 Task: Send confidential mode emails to clients with secure payment links.
Action: Mouse moved to (115, 121)
Screenshot: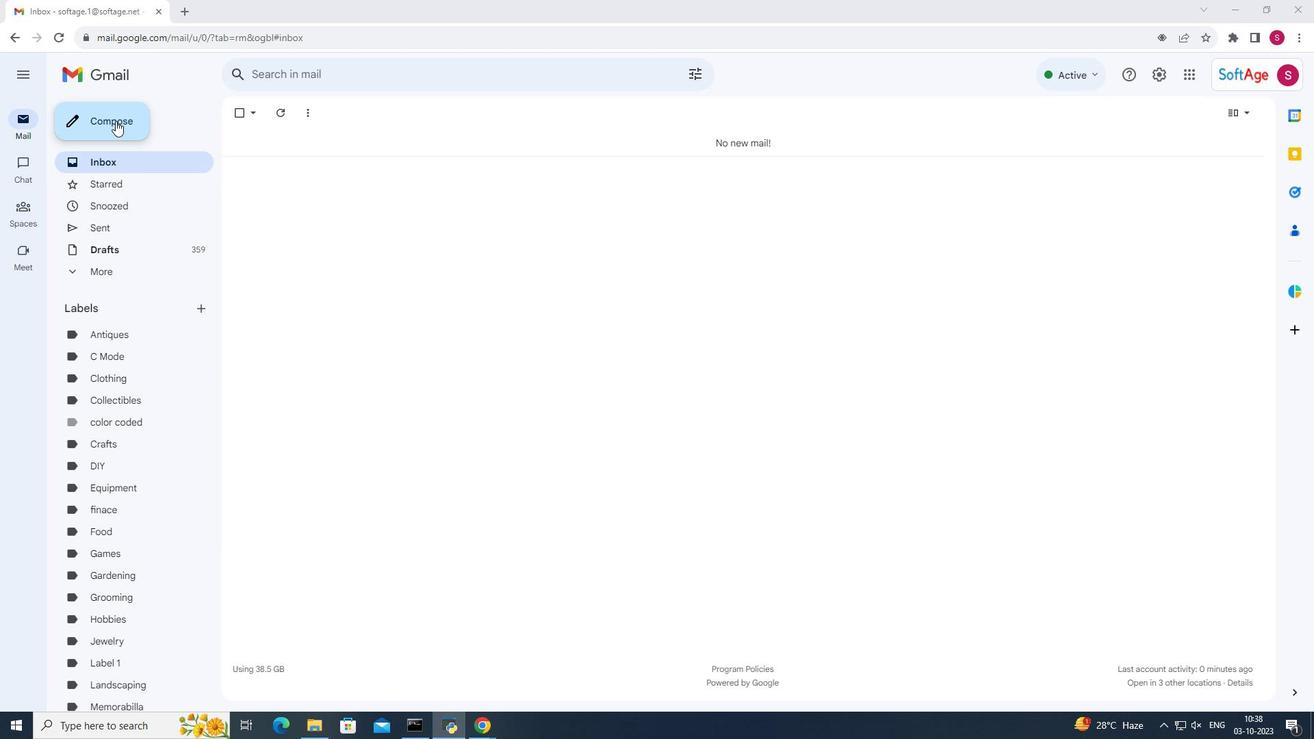 
Action: Mouse pressed left at (115, 121)
Screenshot: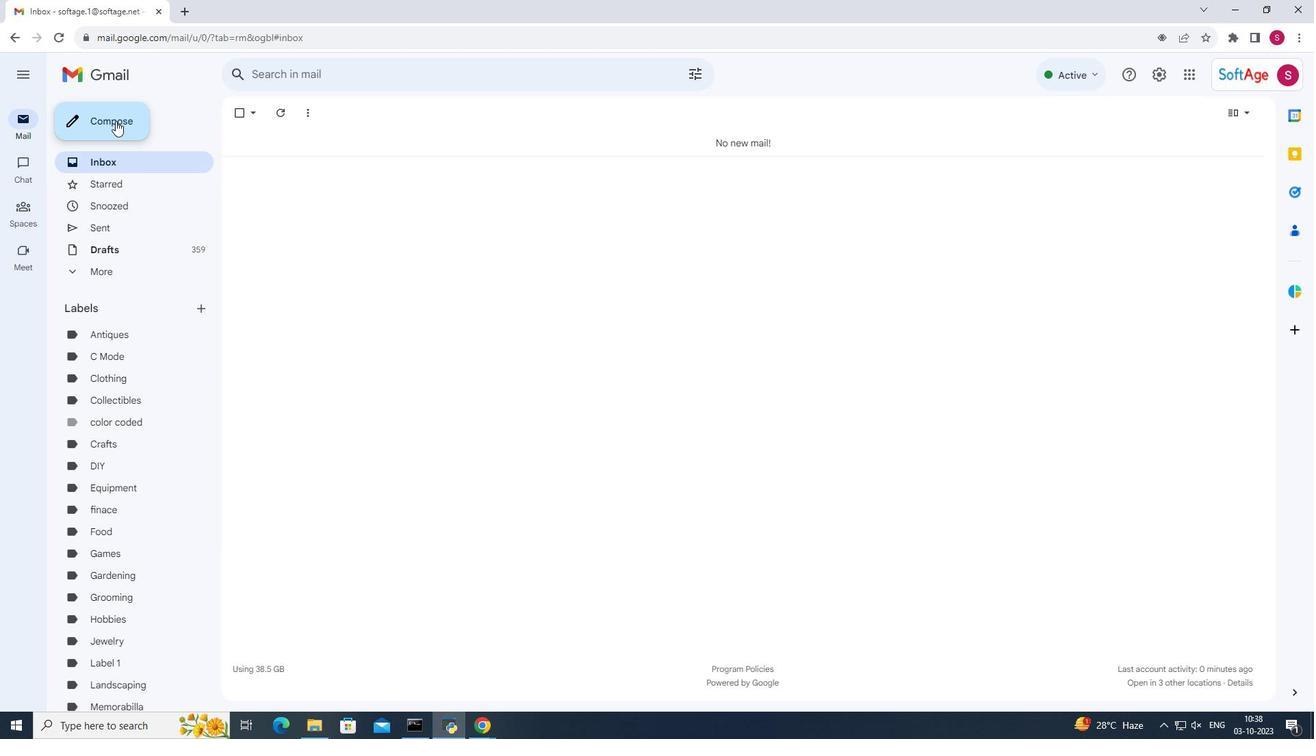 
Action: Mouse moved to (990, 367)
Screenshot: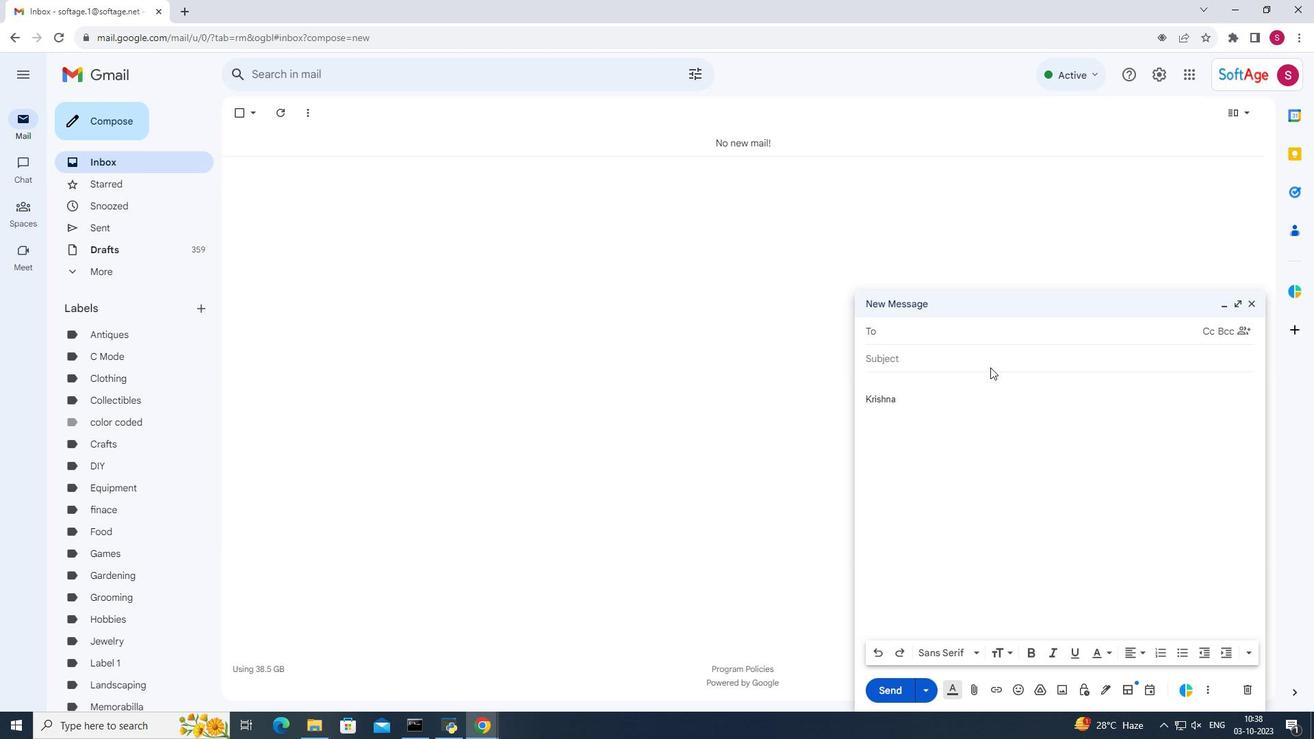 
Action: Key pressed s
Screenshot: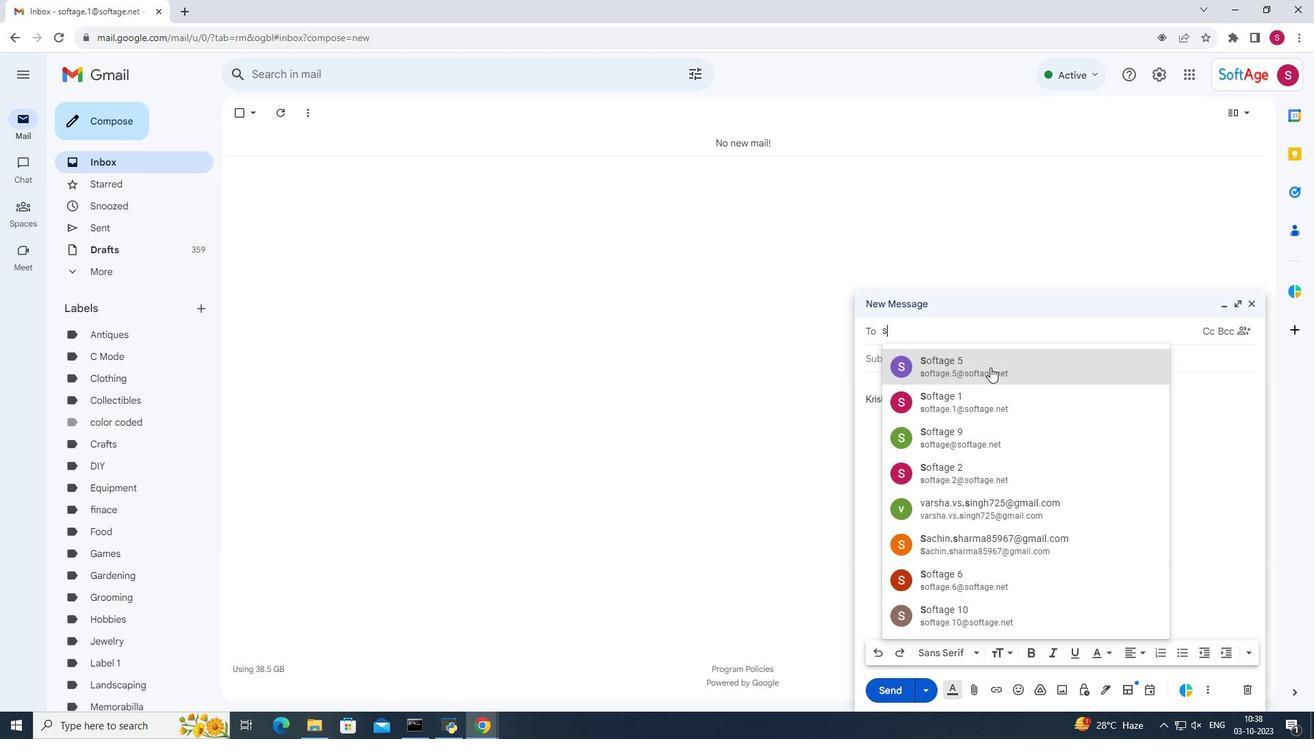 
Action: Mouse moved to (982, 401)
Screenshot: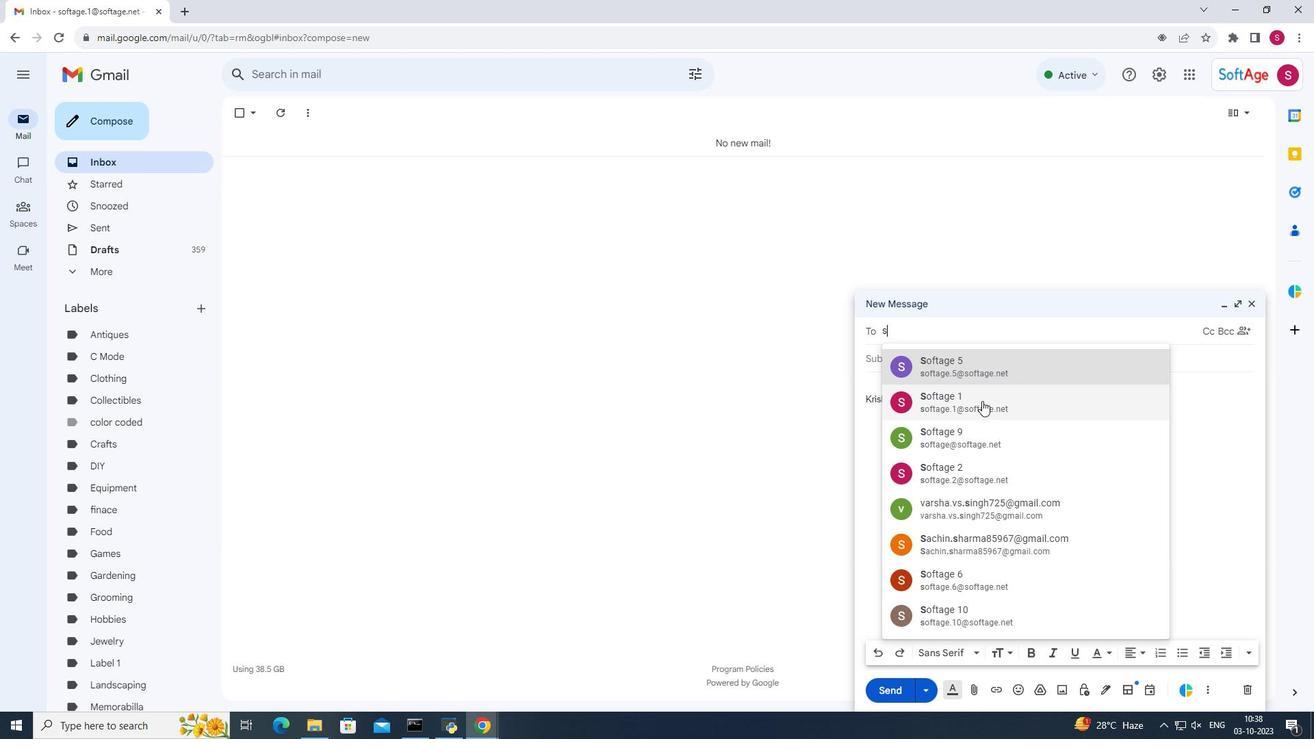 
Action: Mouse pressed left at (982, 401)
Screenshot: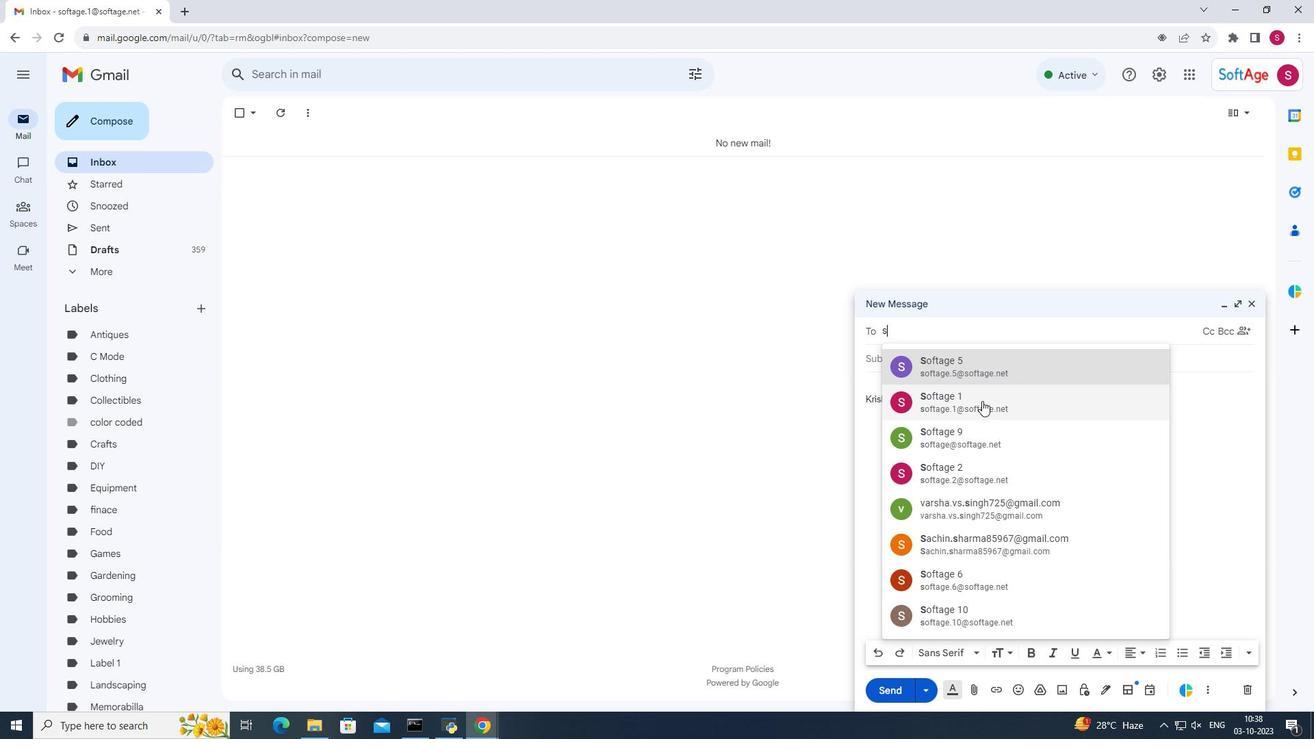 
Action: Mouse moved to (1082, 695)
Screenshot: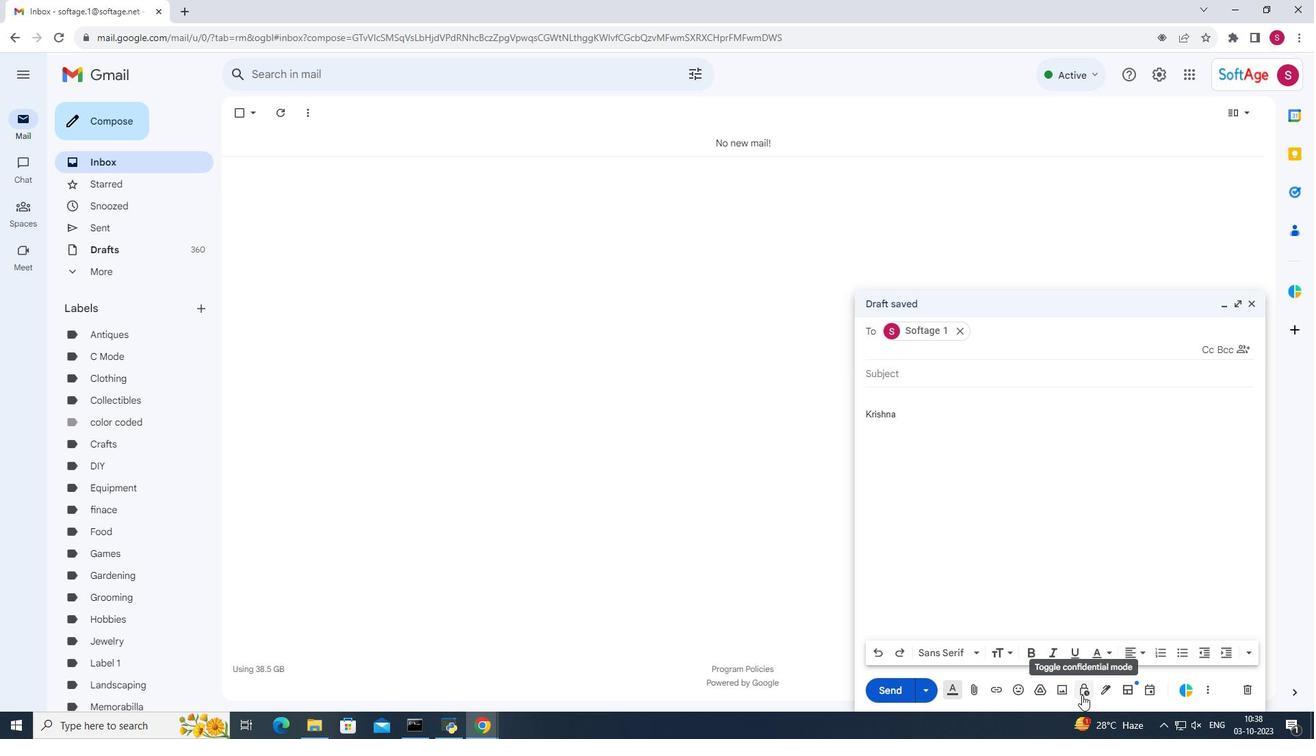 
Action: Mouse pressed left at (1082, 695)
Screenshot: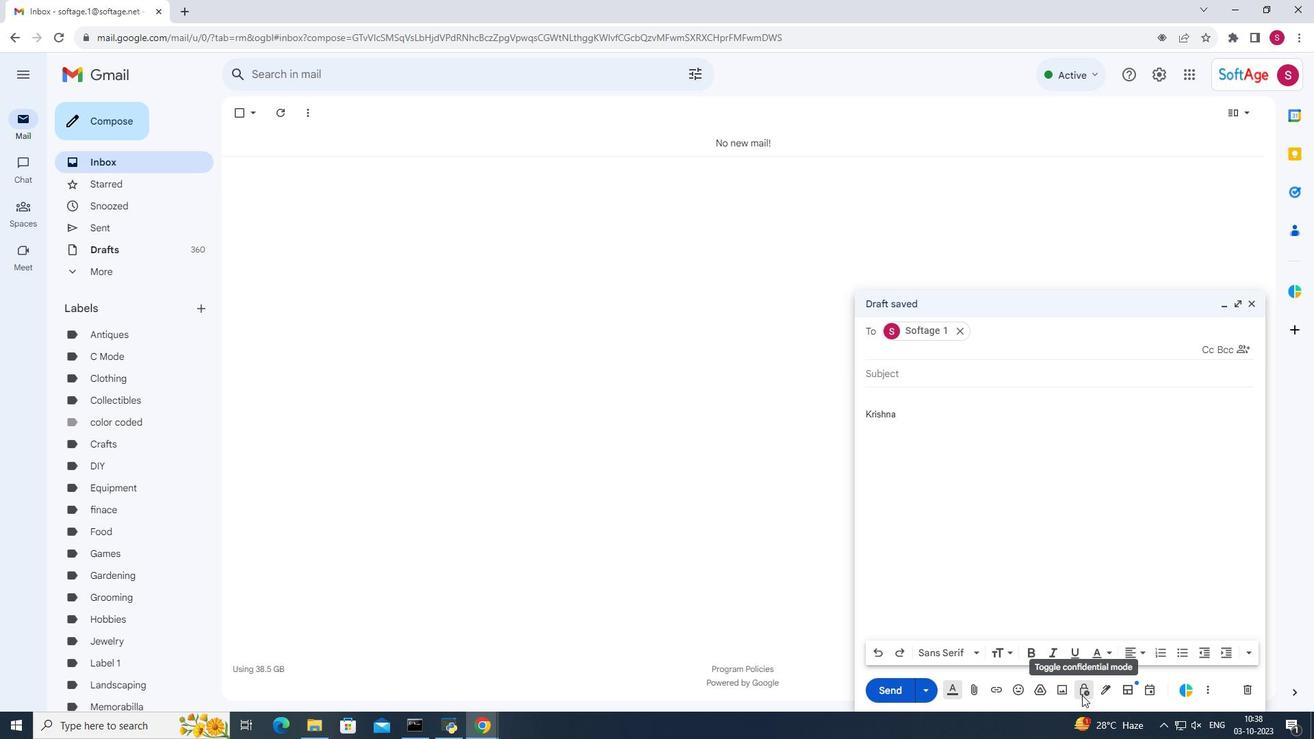 
Action: Mouse moved to (645, 383)
Screenshot: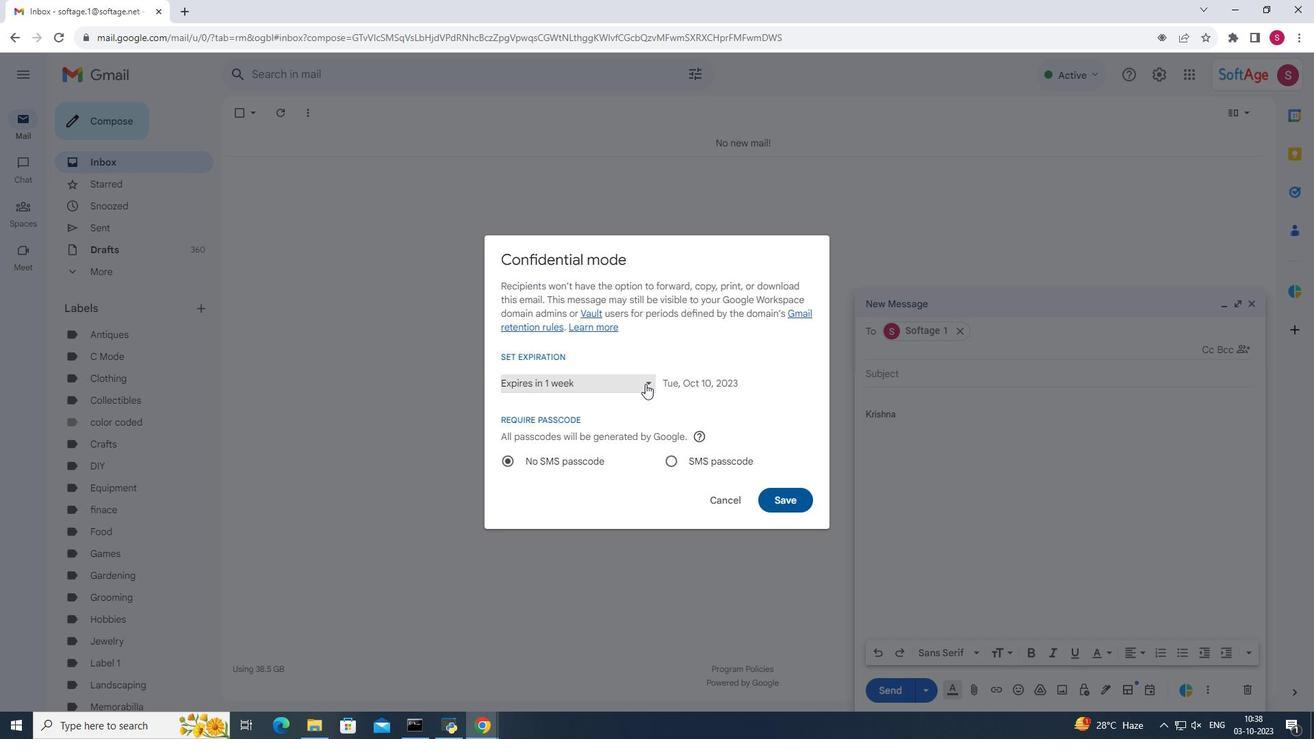 
Action: Mouse pressed left at (645, 383)
Screenshot: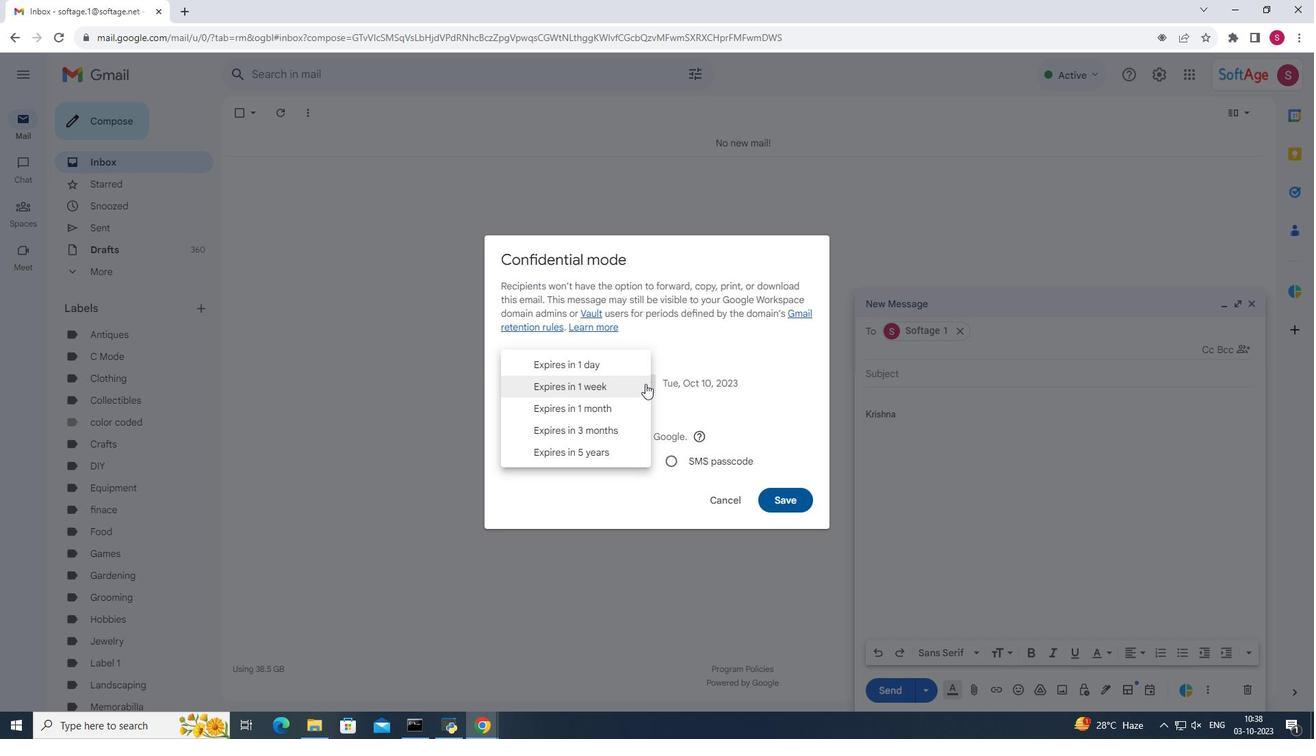 
Action: Mouse moved to (598, 362)
Screenshot: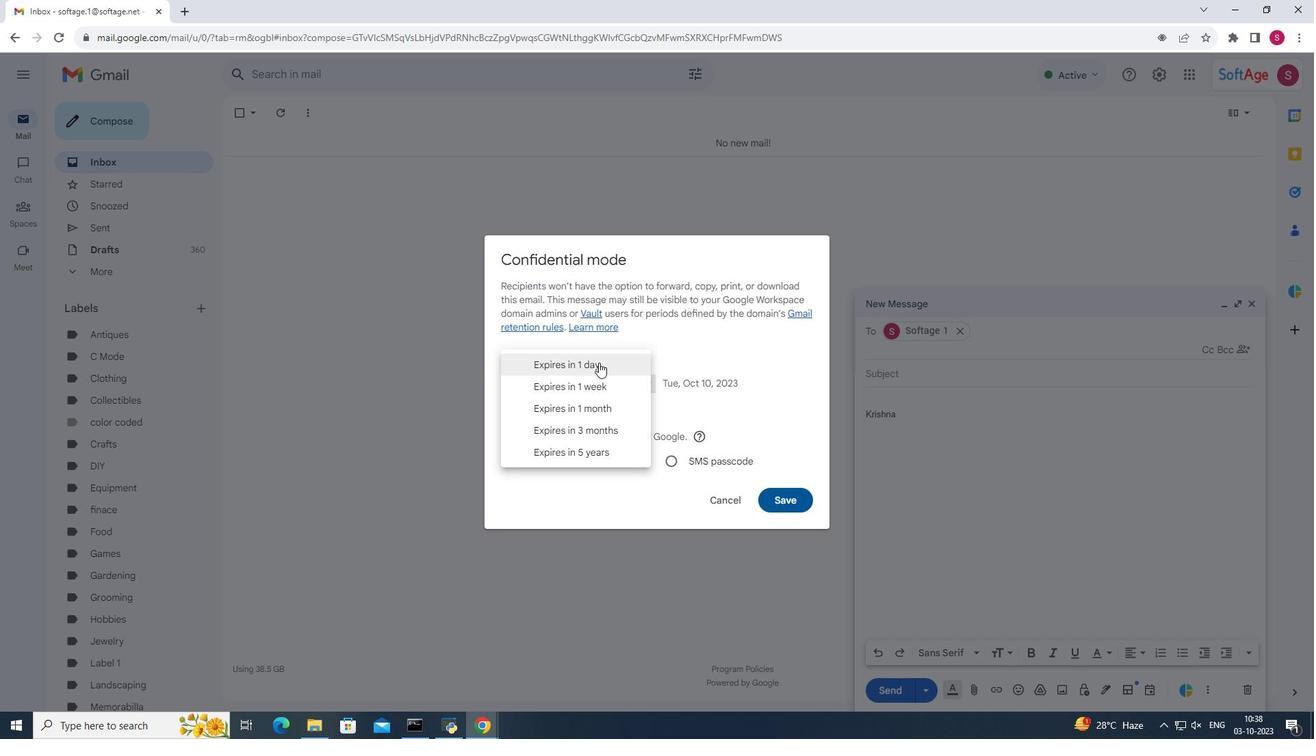 
Action: Mouse pressed left at (598, 362)
Screenshot: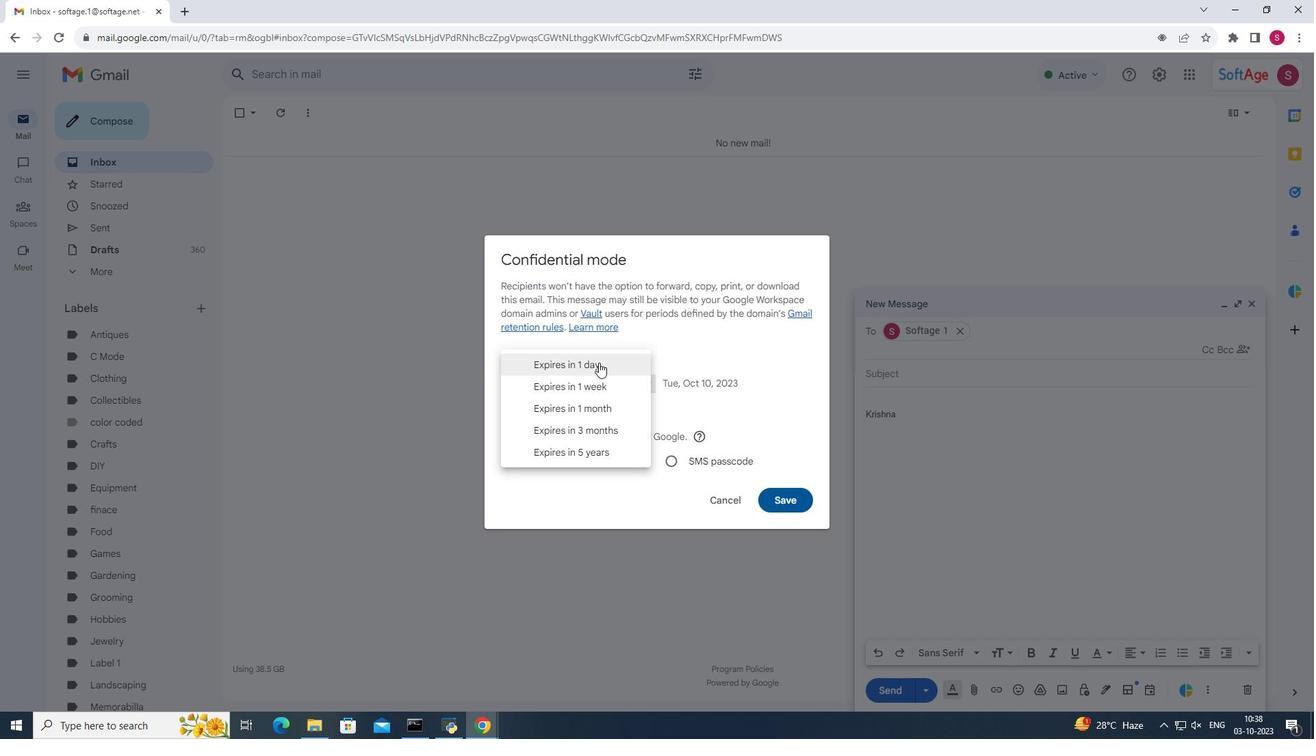 
Action: Mouse moved to (592, 461)
Screenshot: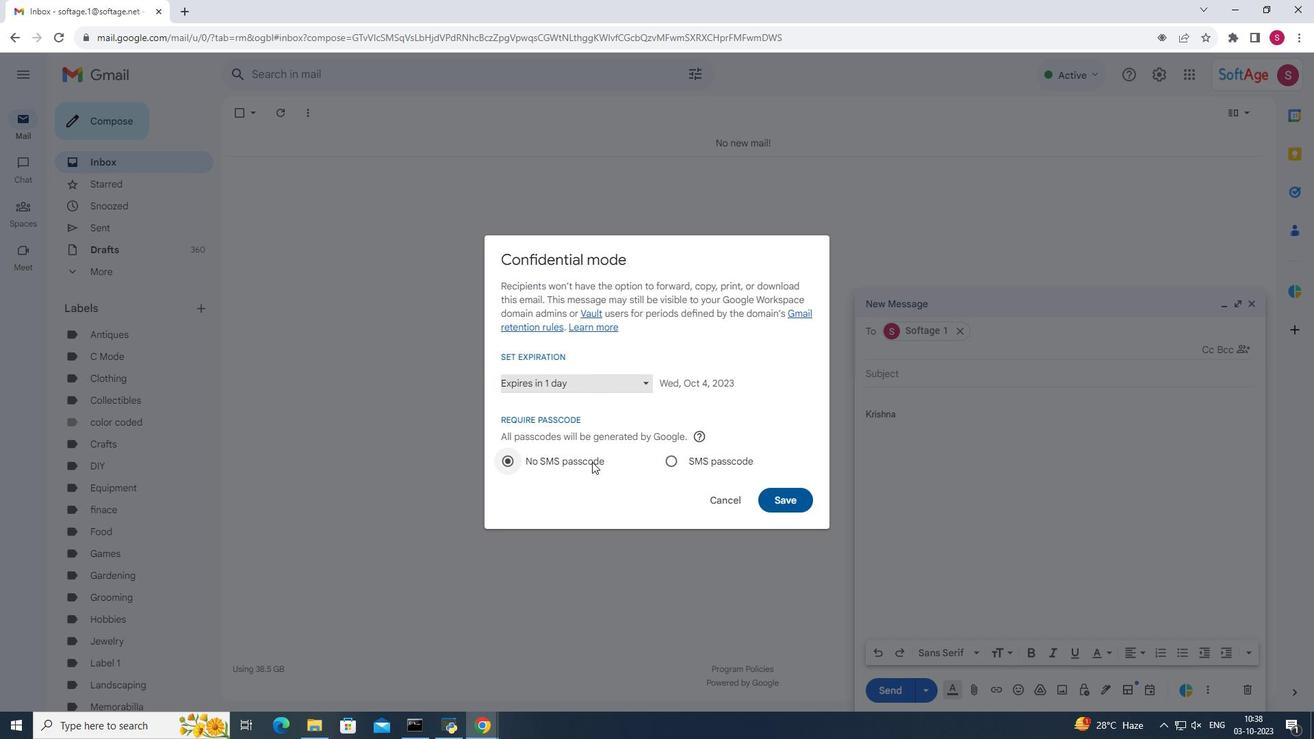 
Action: Mouse pressed left at (592, 461)
Screenshot: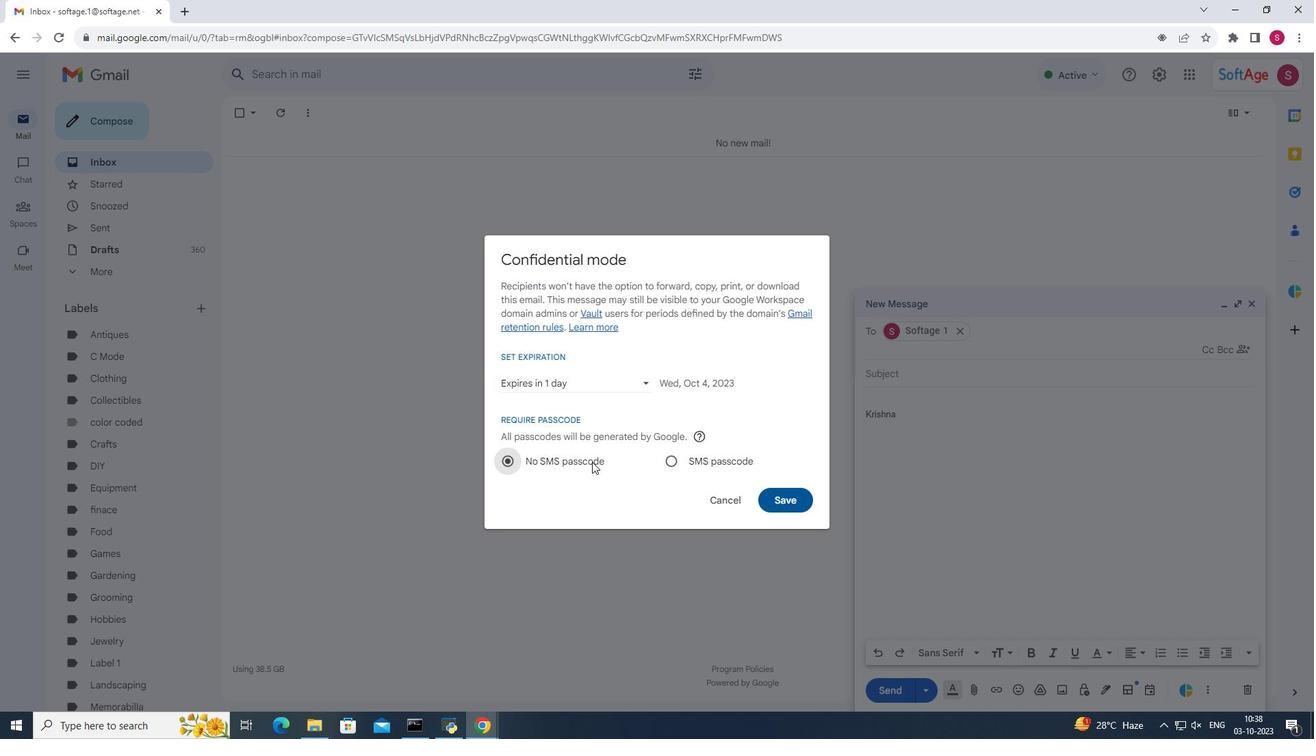 
Action: Mouse moved to (793, 505)
Screenshot: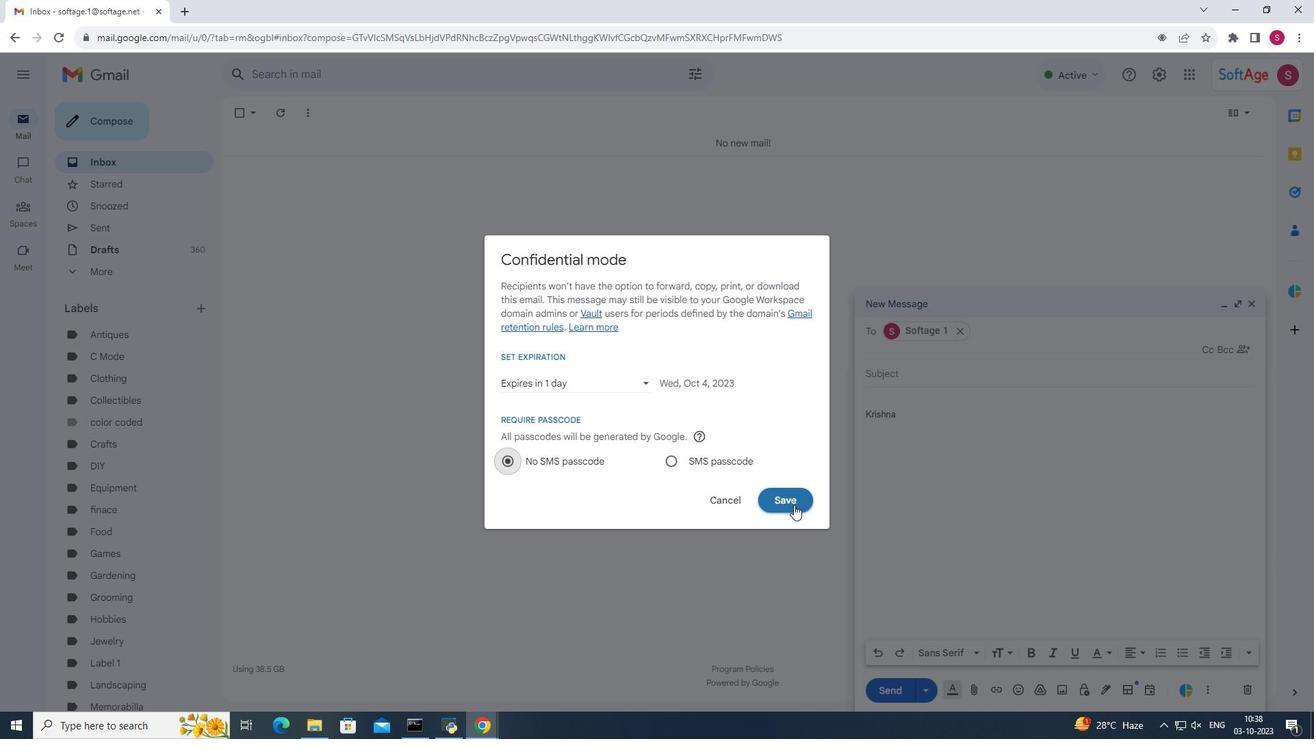 
Action: Mouse pressed left at (793, 505)
Screenshot: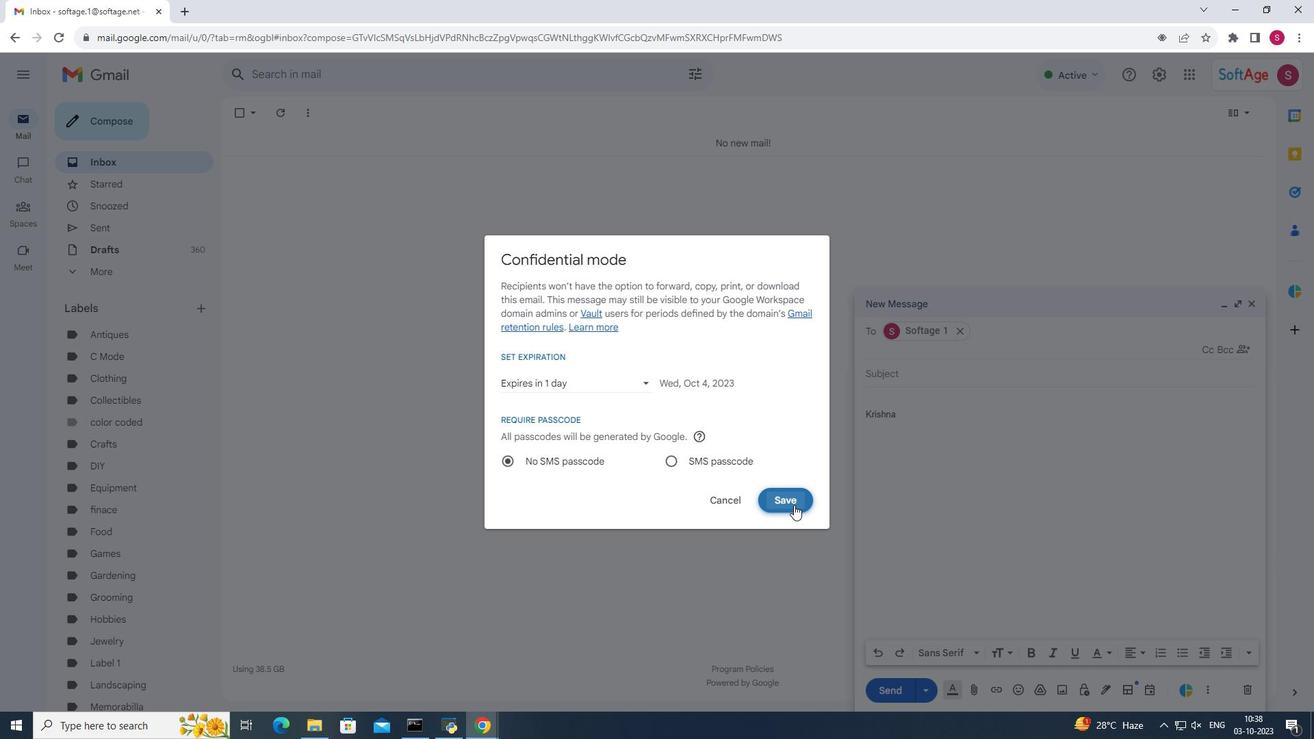 
Action: Mouse moved to (971, 694)
Screenshot: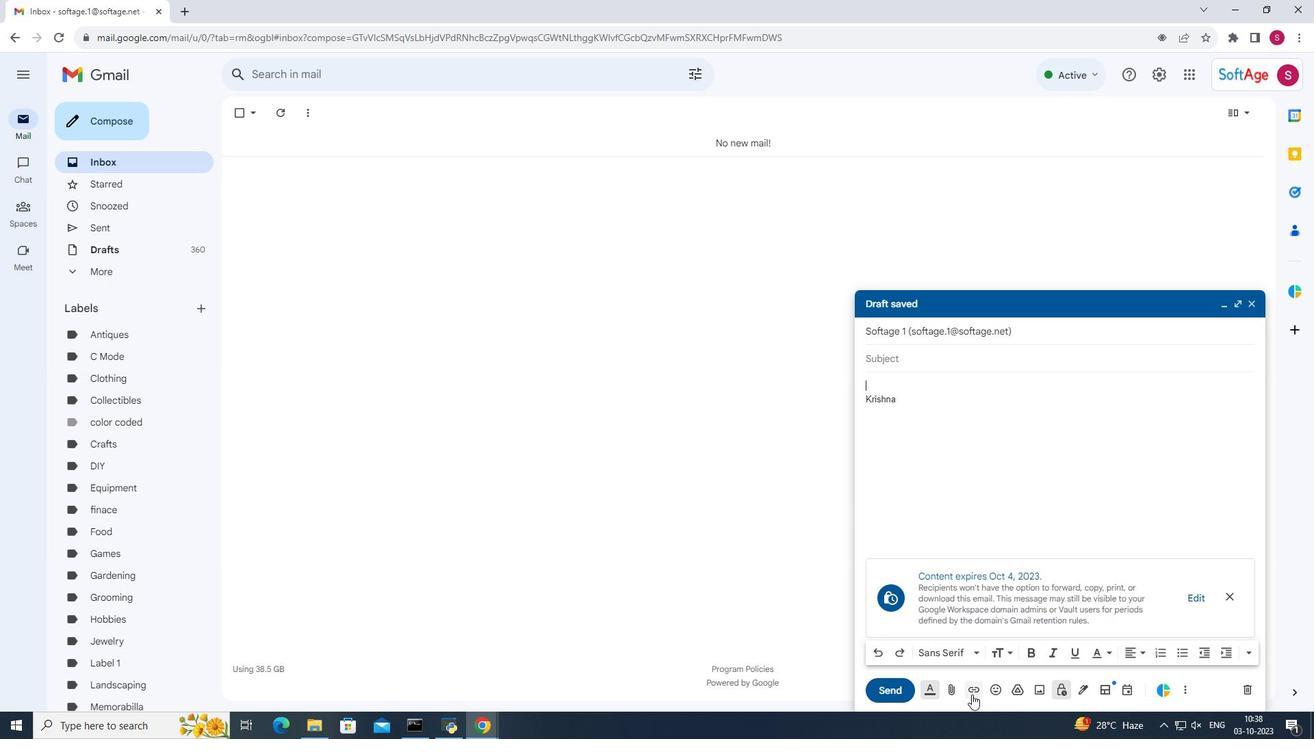 
Action: Mouse pressed left at (971, 694)
Screenshot: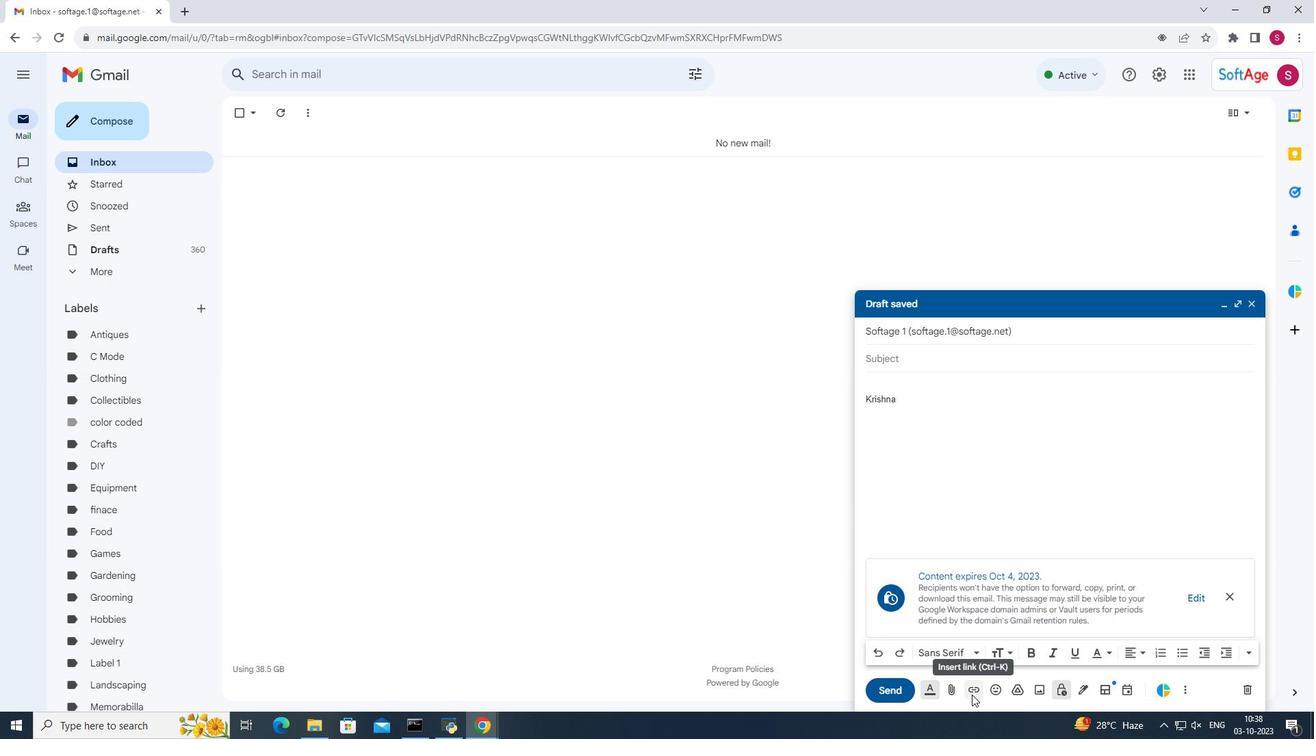 
Action: Mouse moved to (641, 341)
Screenshot: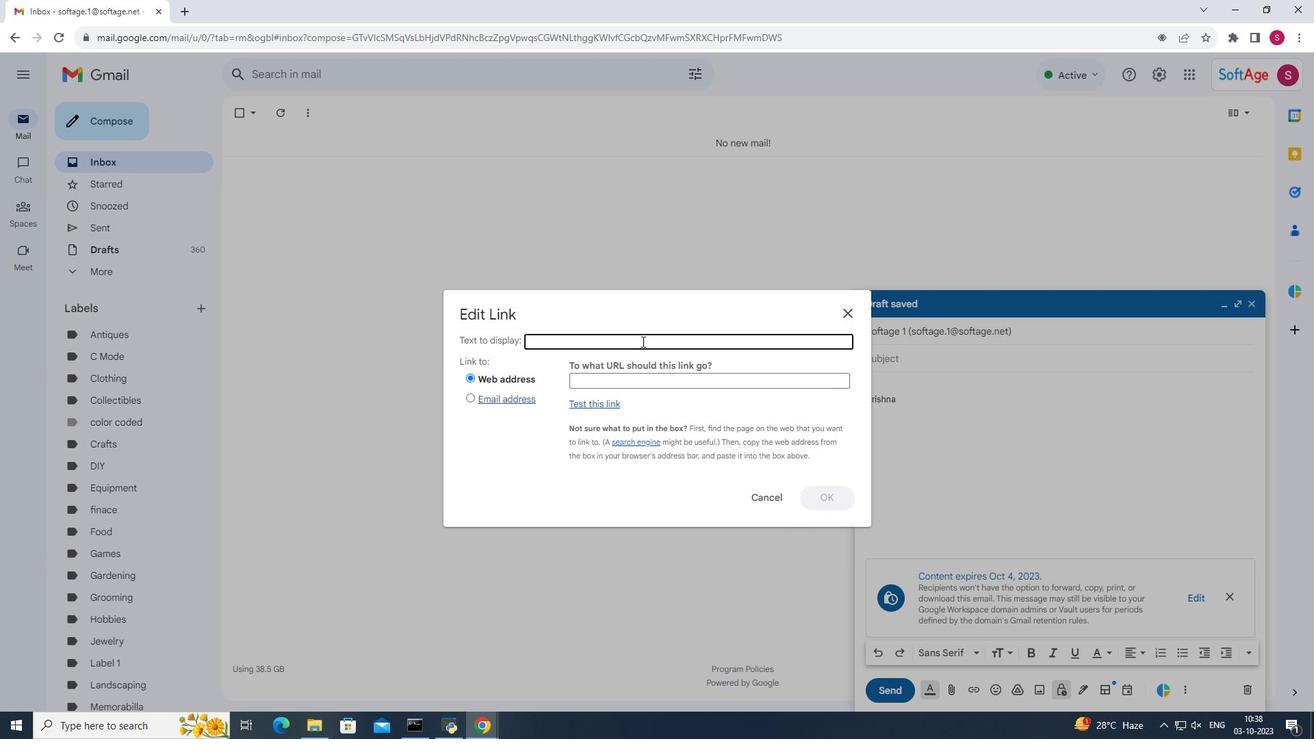 
Action: Mouse pressed left at (641, 341)
Screenshot: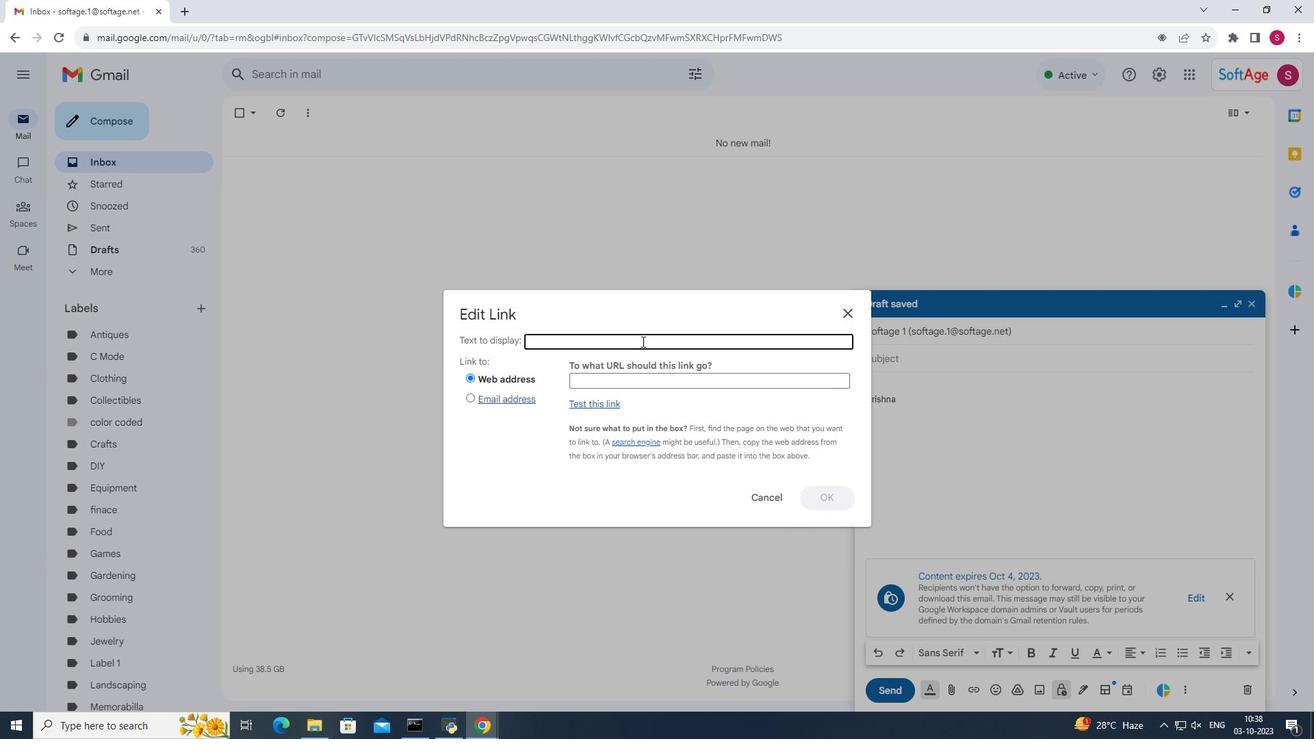 
Action: Key pressed pay<Key.backspace><Key.backspace><Key.backspace><Key.backspace><Key.backspace><Key.backspace><Key.backspace><Key.shift><Key.shift><Key.shift><Key.shift><Key.shift><Key.shift><Key.shift><Key.shift><Key.shift>Payment<Key.space><Key.shift>Links
Screenshot: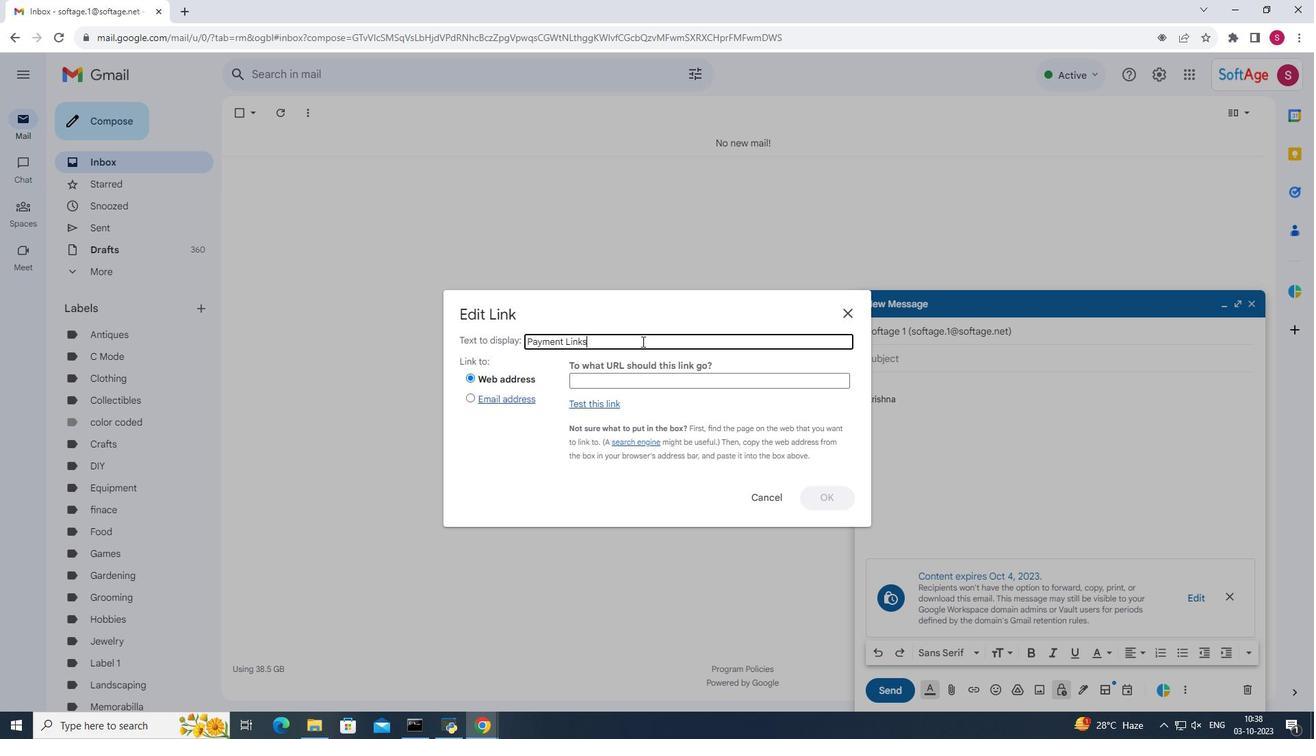 
Action: Mouse moved to (639, 381)
Screenshot: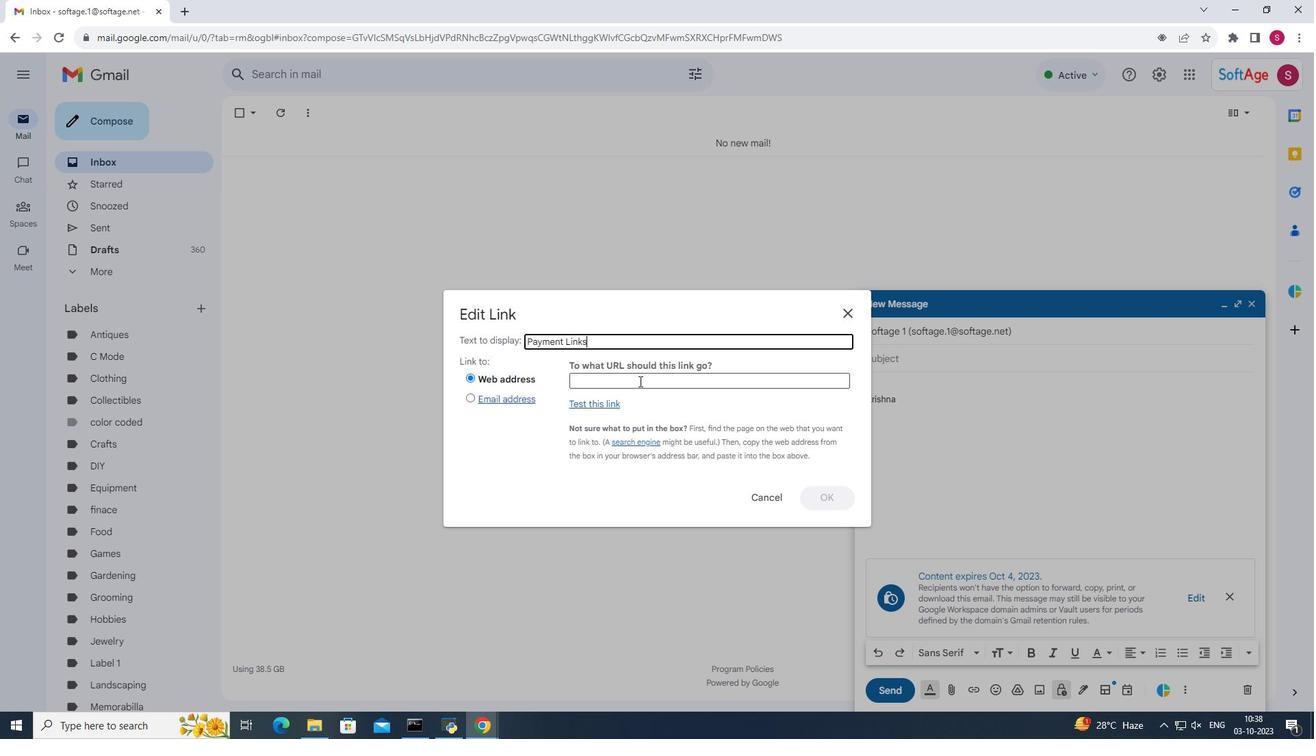 
Action: Mouse pressed left at (639, 381)
Screenshot: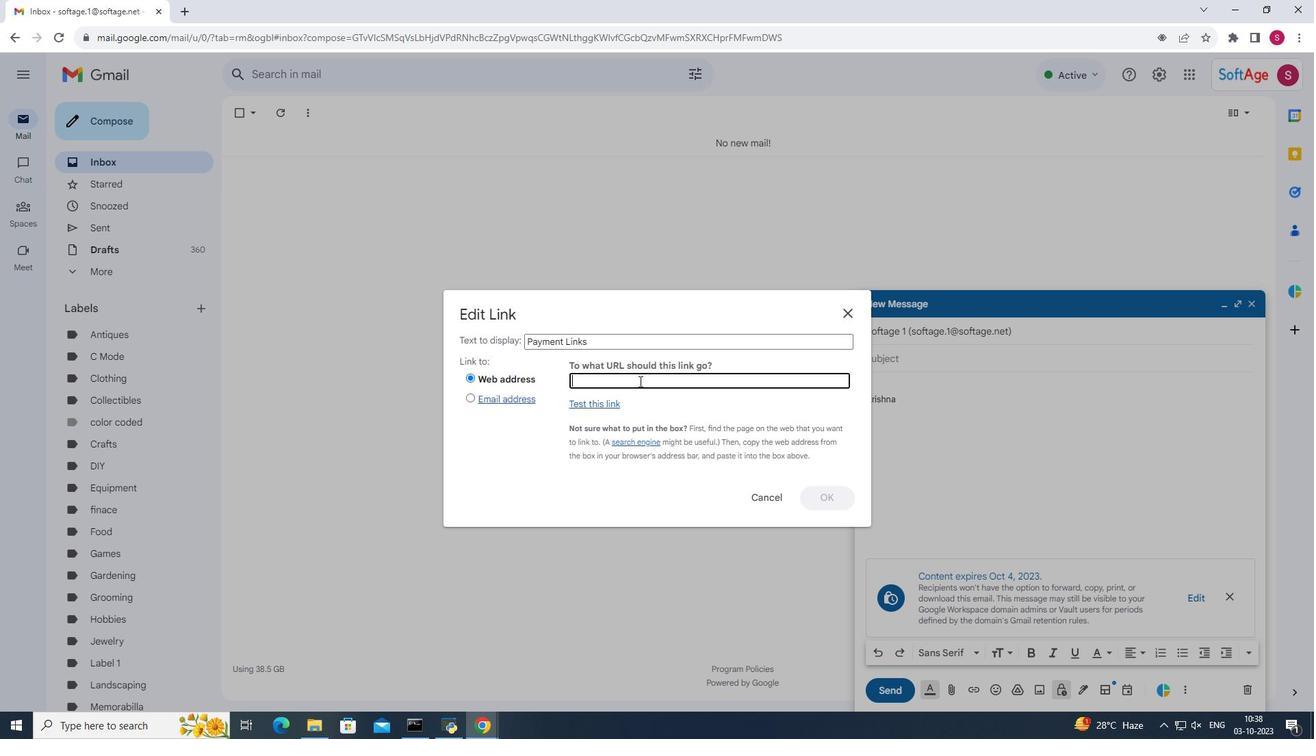 
Action: Key pressed 2569852355
Screenshot: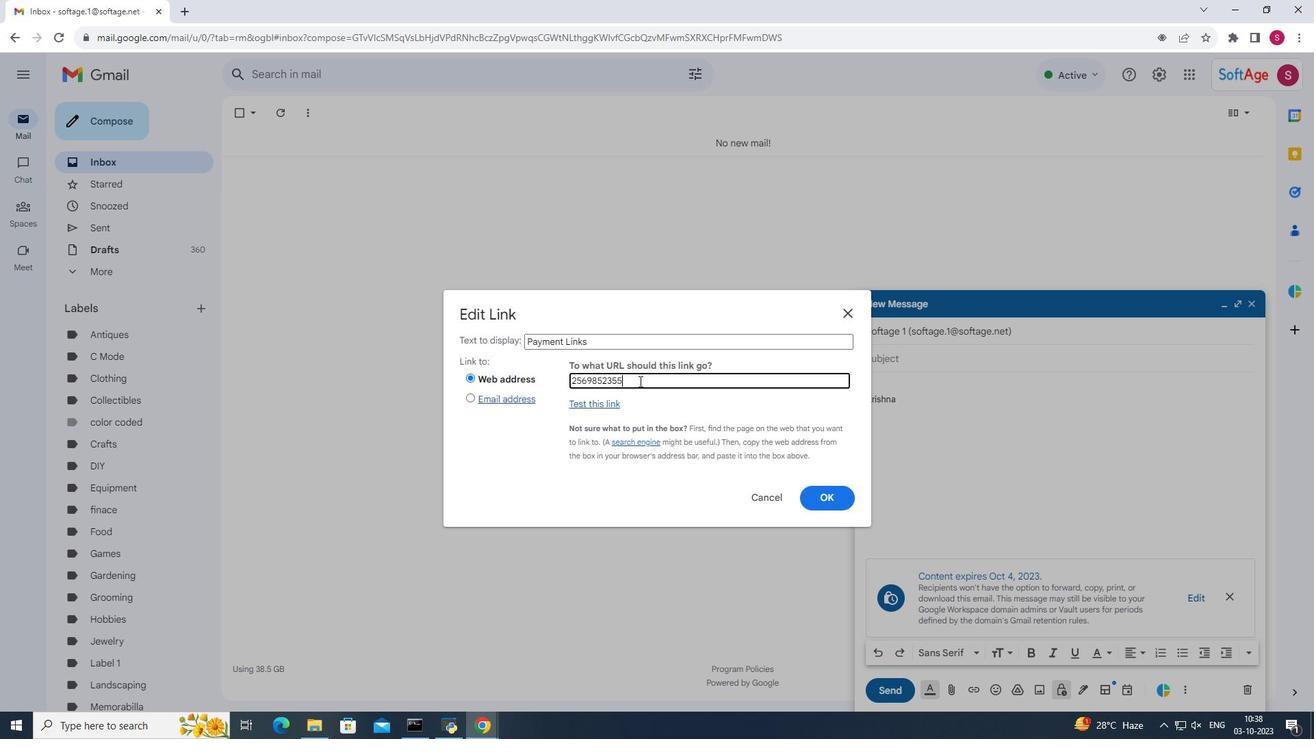 
Action: Mouse moved to (631, 379)
Screenshot: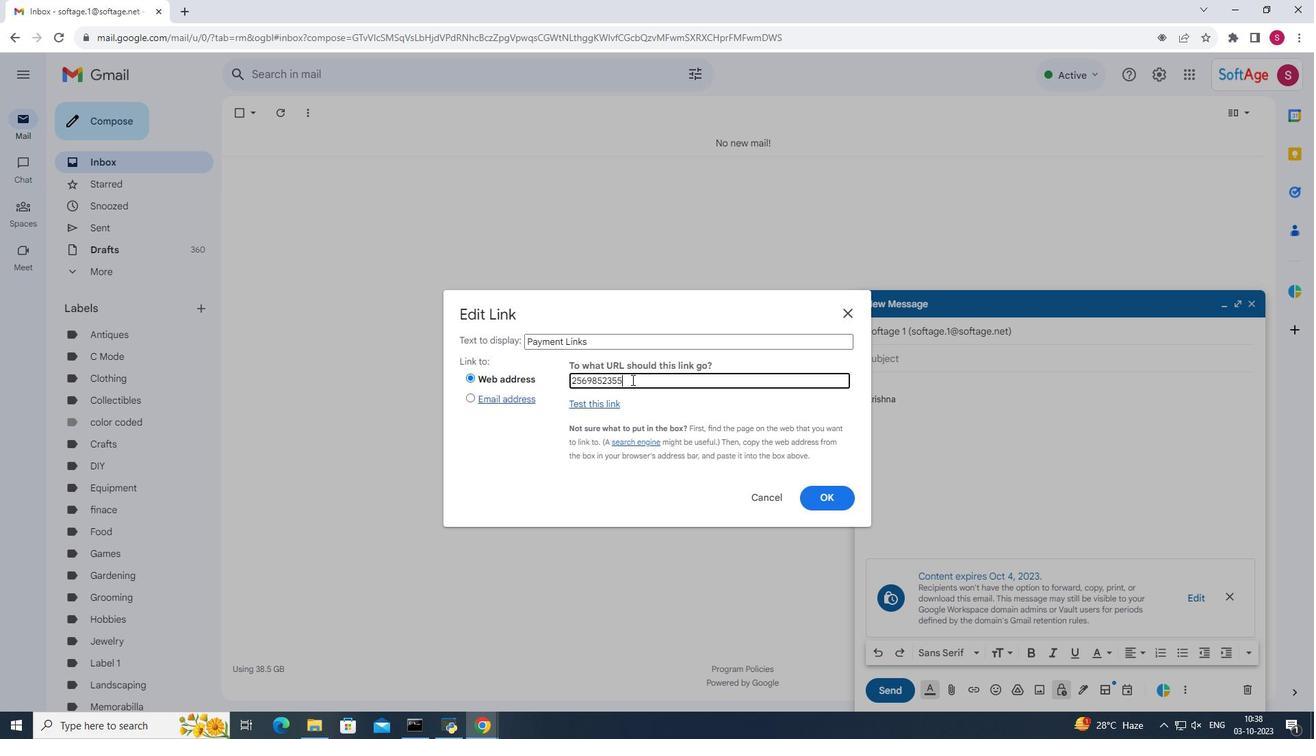 
Action: Key pressed <Key.shift>@xls
Screenshot: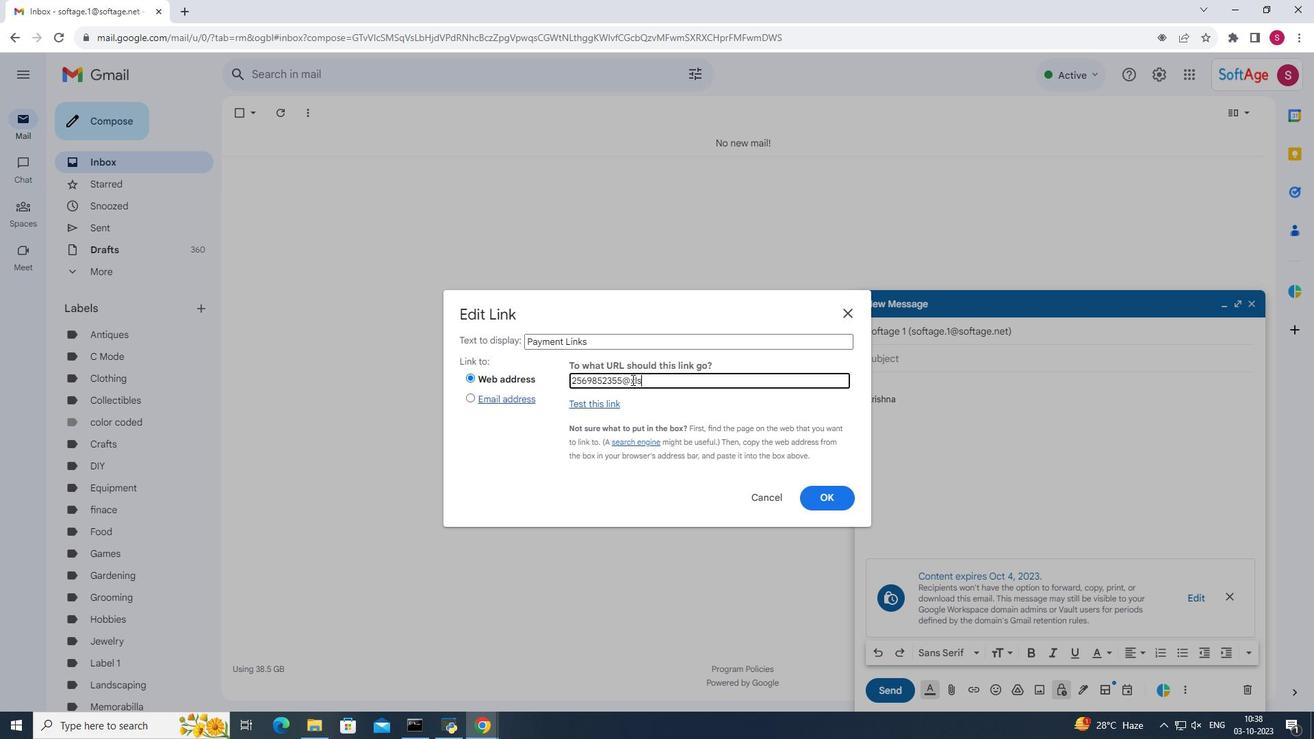 
Action: Mouse moved to (839, 501)
Screenshot: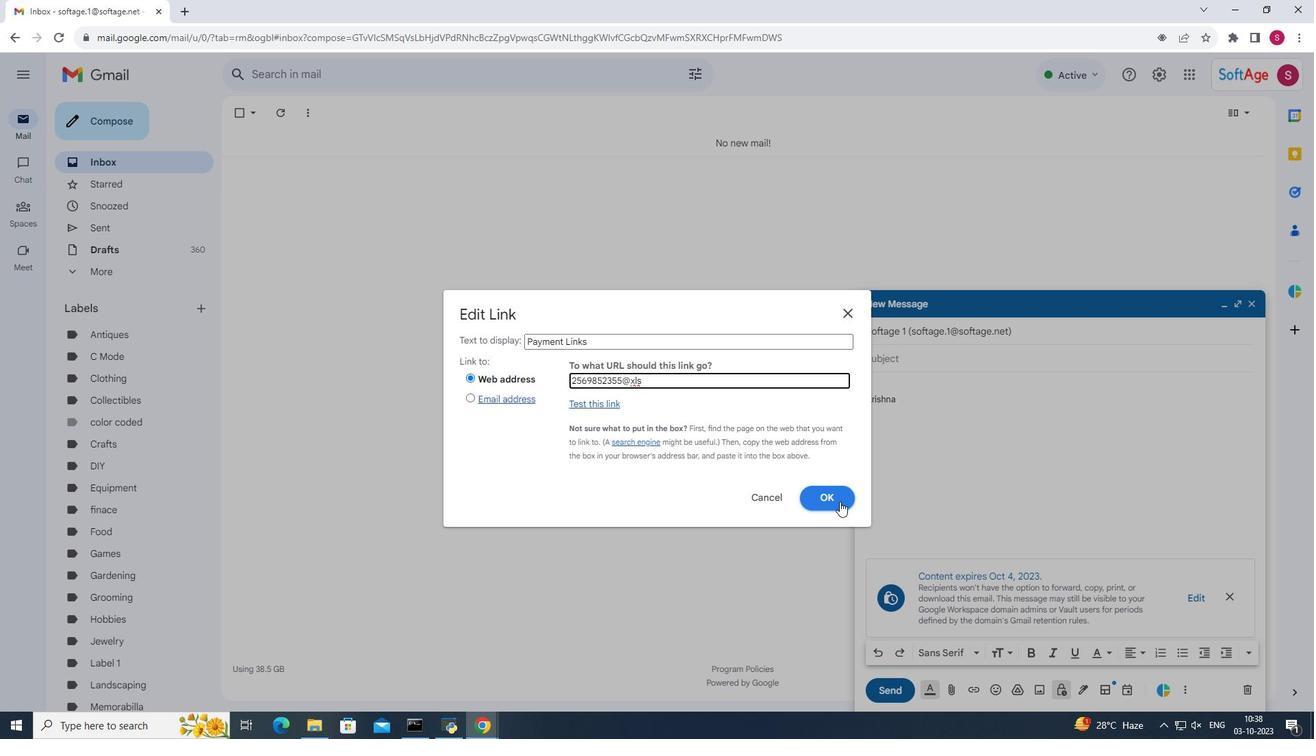 
Action: Mouse pressed left at (839, 501)
Screenshot: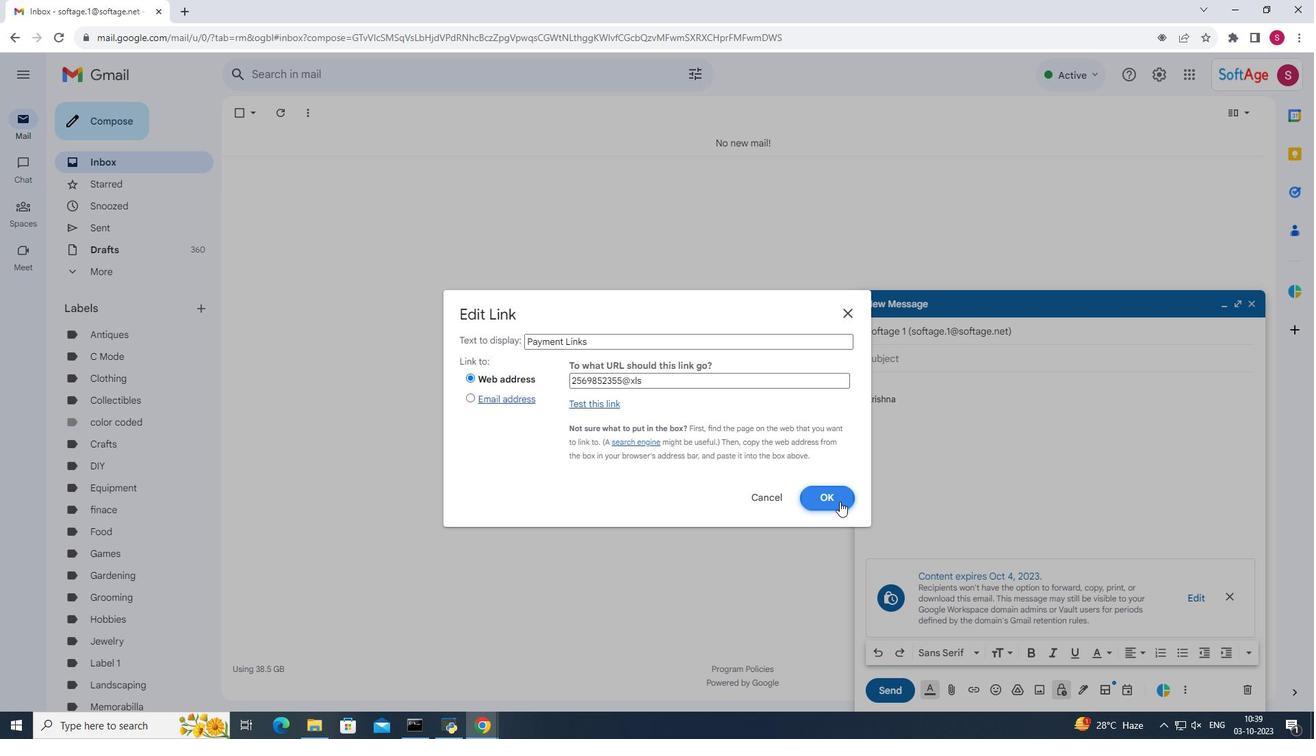 
Action: Mouse moved to (936, 358)
Screenshot: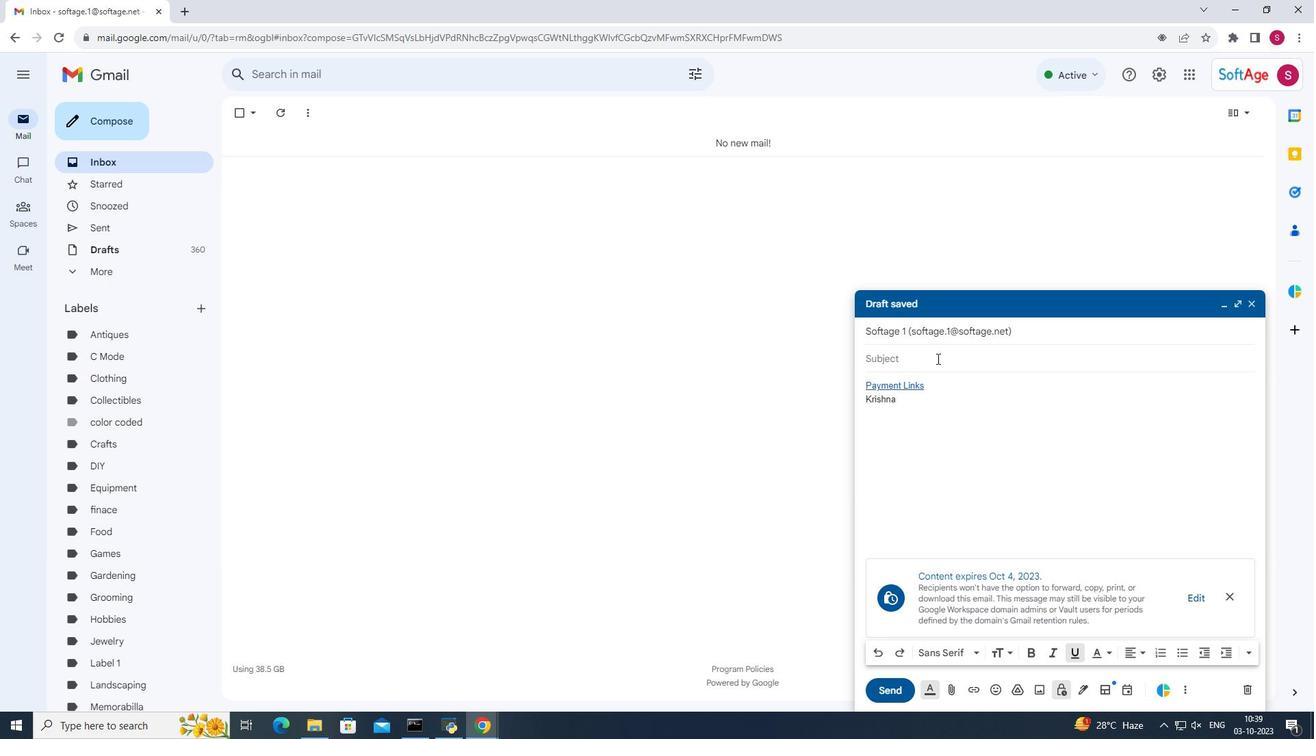 
Action: Mouse pressed left at (936, 358)
Screenshot: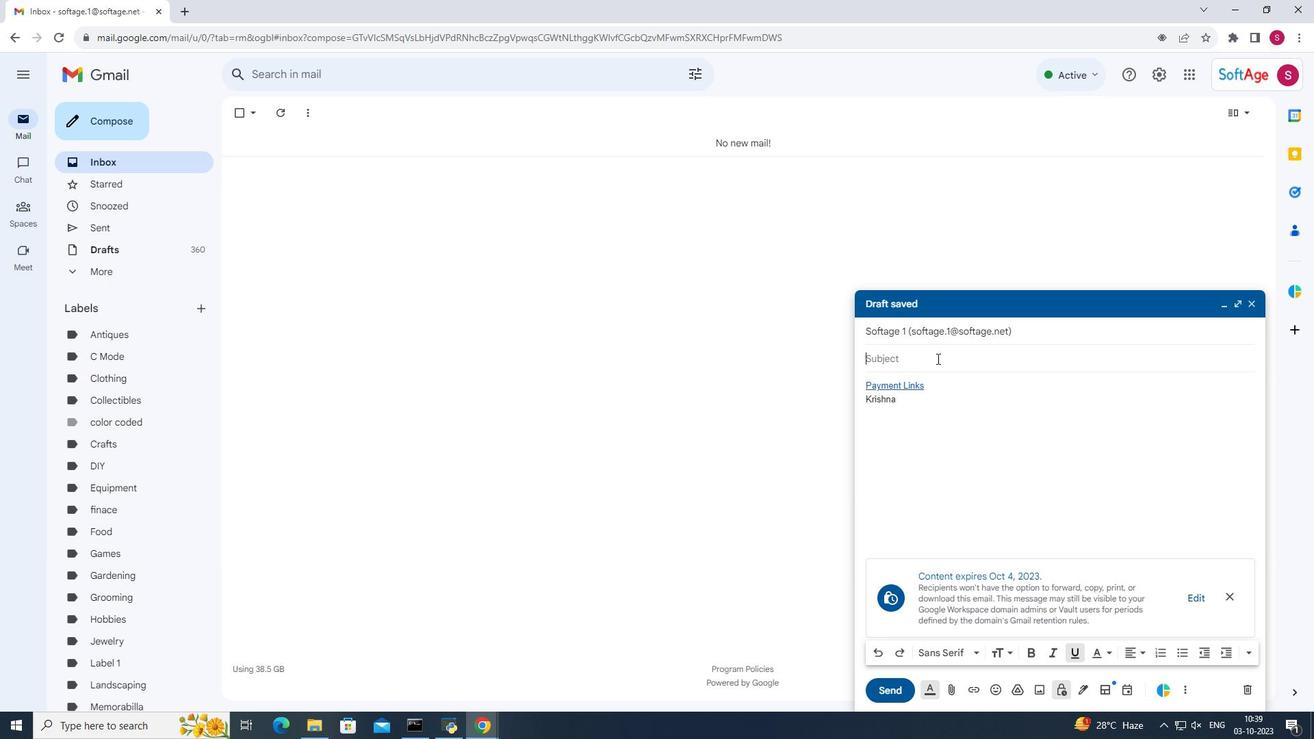 
Action: Key pressed secure<Key.space>payment
Screenshot: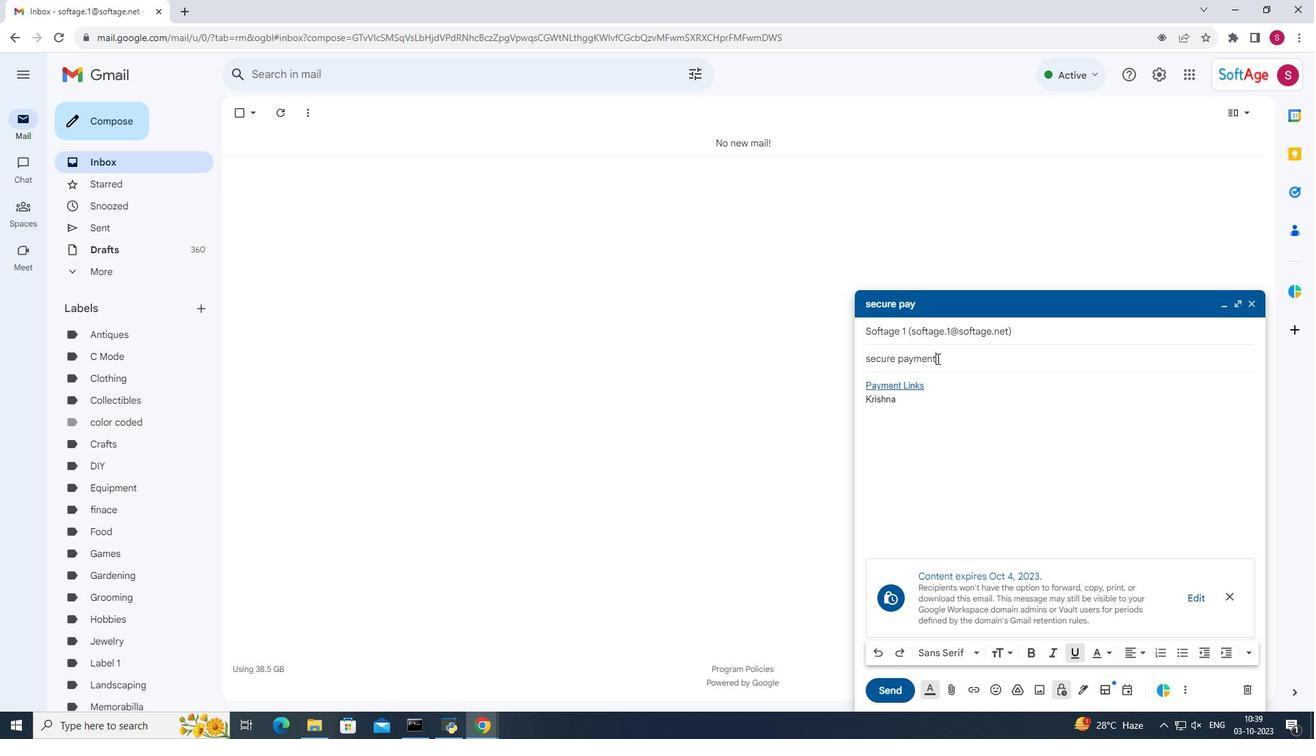 
Action: Mouse moved to (893, 689)
Screenshot: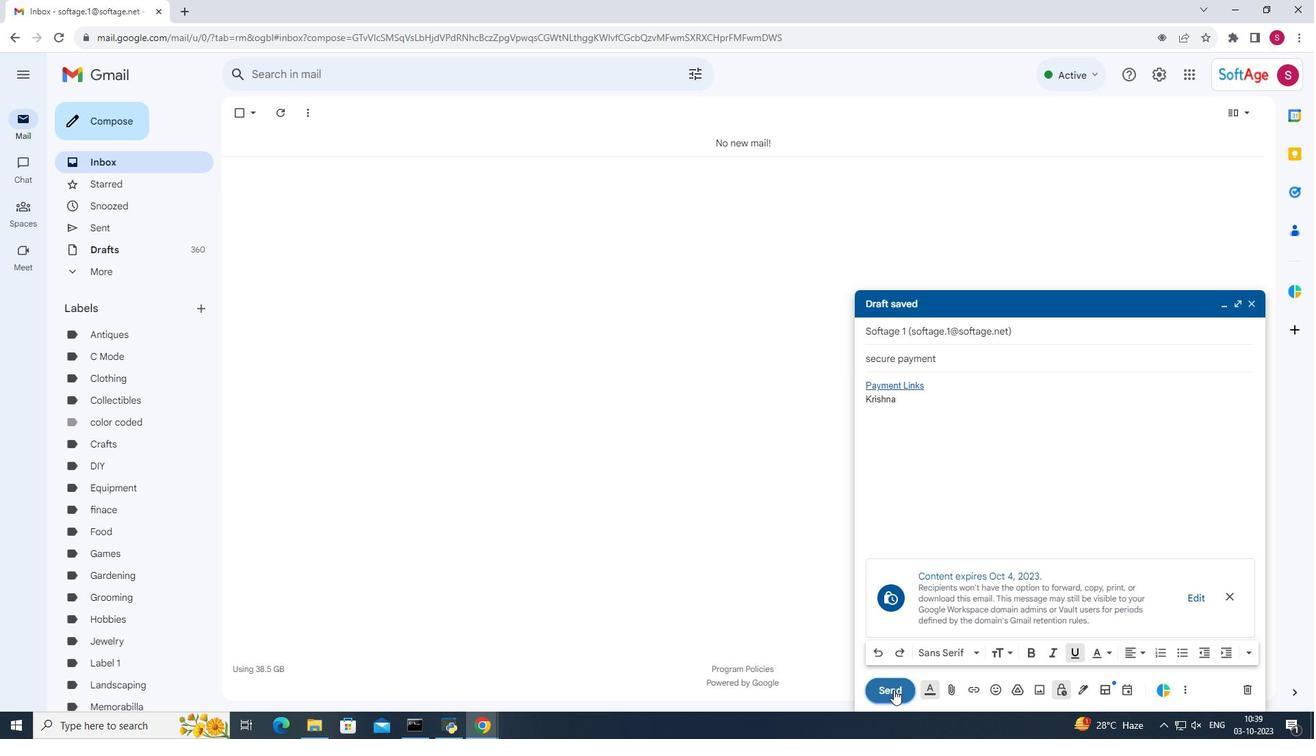 
Action: Mouse pressed left at (893, 689)
Screenshot: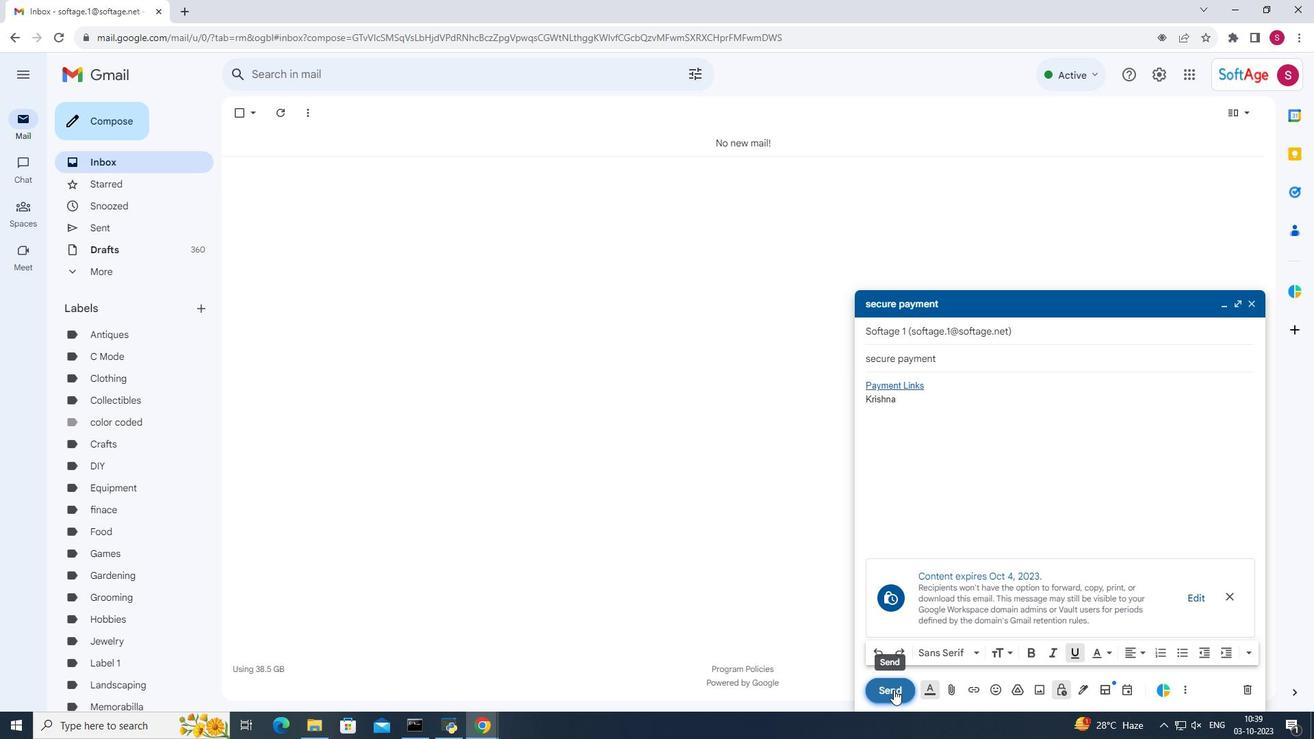 
